 Task: For heading Arial Rounded MT Bold with Underline.  font size for heading26,  'Change the font style of data to'Browallia New.  and font size to 18,  Change the alignment of both headline & data to Align middle & Align Text left.  In the sheet  BudgetReview
Action: Mouse moved to (803, 111)
Screenshot: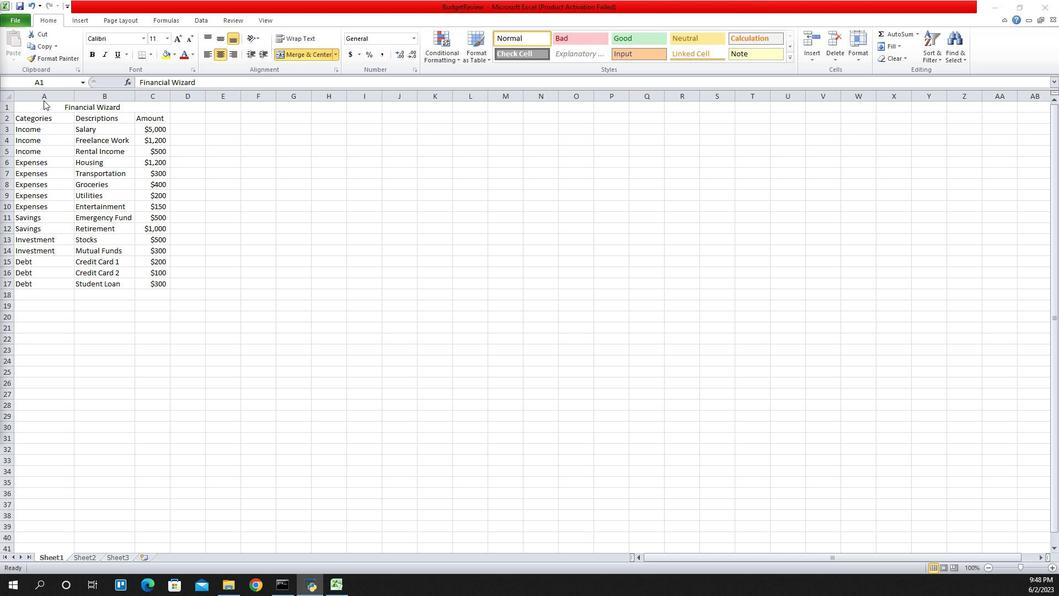 
Action: Mouse pressed left at (803, 111)
Screenshot: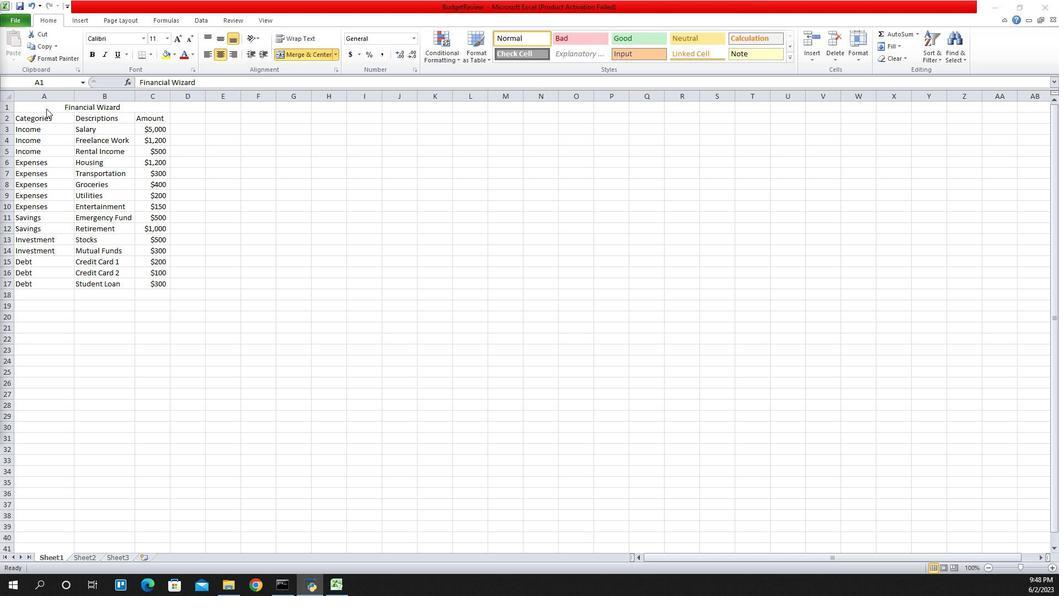 
Action: Mouse moved to (899, 43)
Screenshot: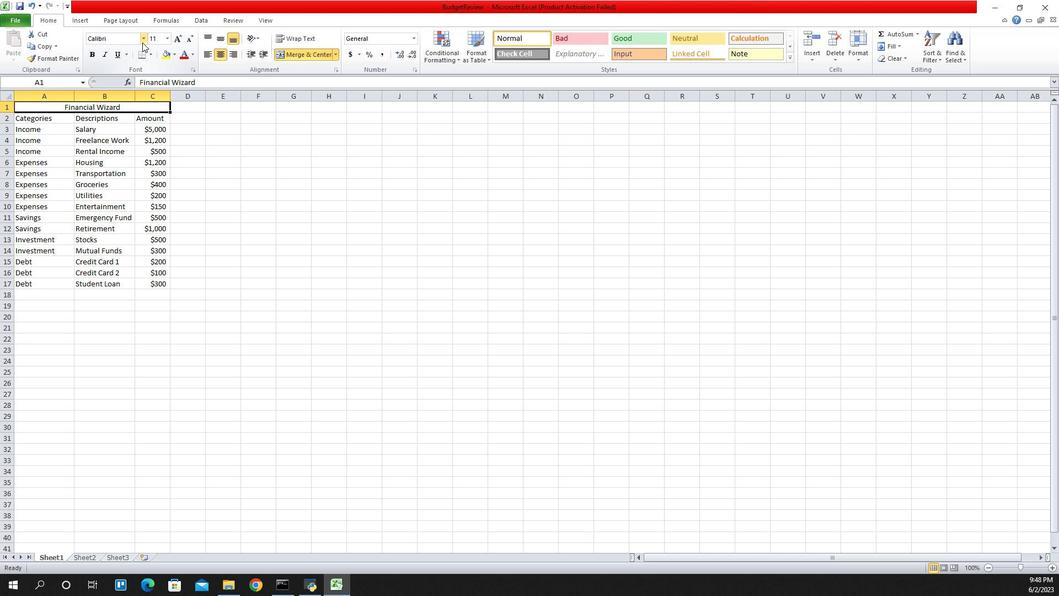 
Action: Mouse pressed left at (899, 43)
Screenshot: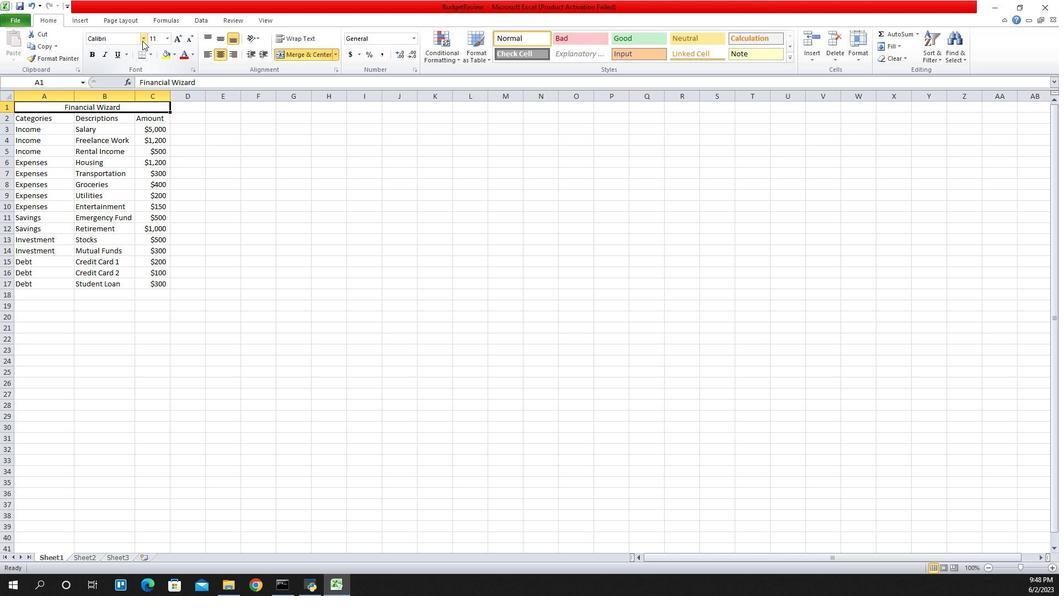 
Action: Mouse moved to (905, 167)
Screenshot: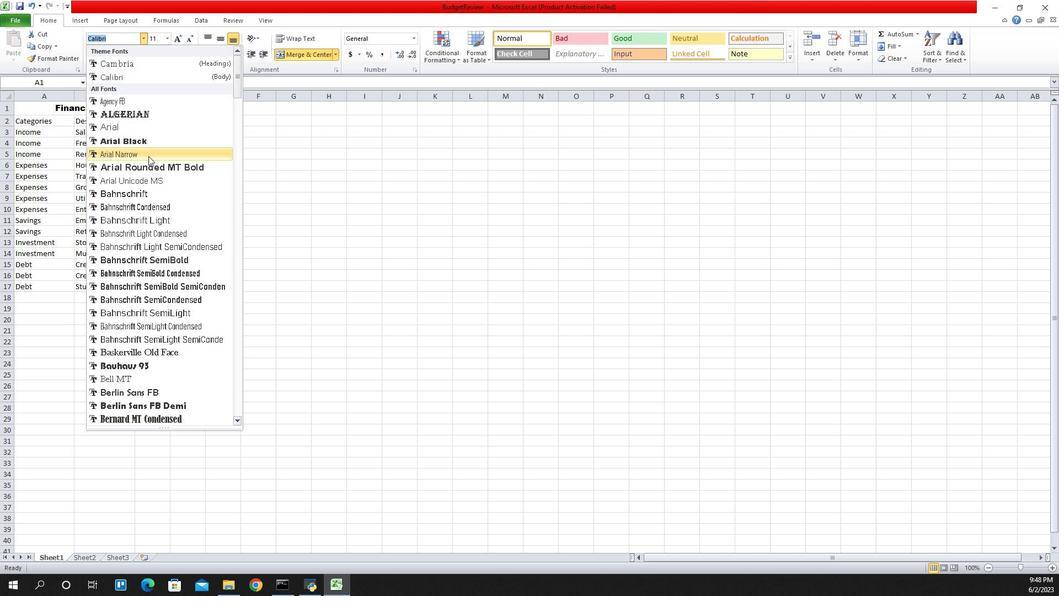 
Action: Mouse pressed left at (905, 167)
Screenshot: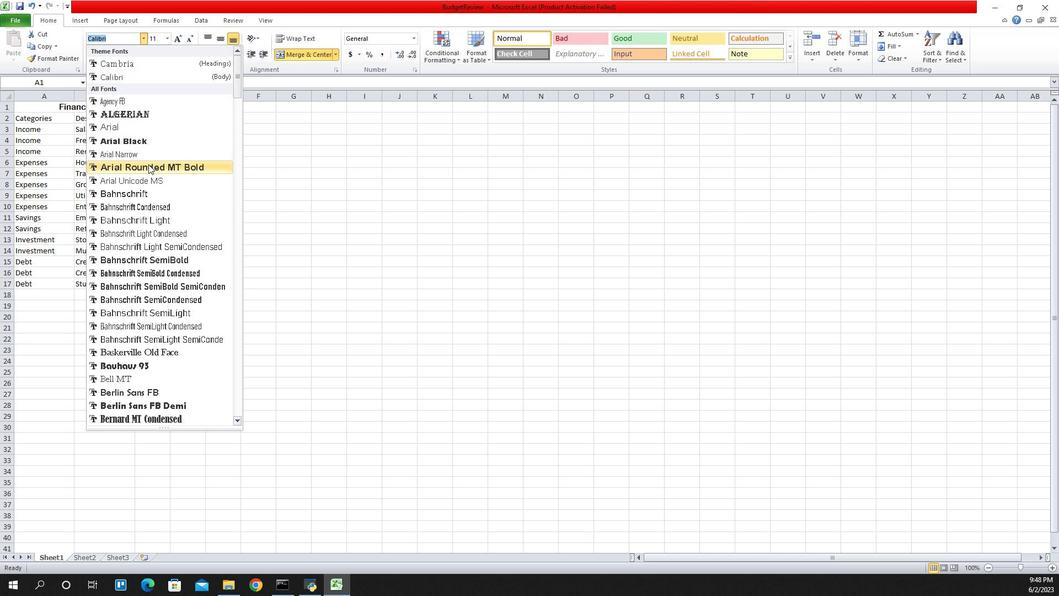 
Action: Mouse moved to (847, 55)
Screenshot: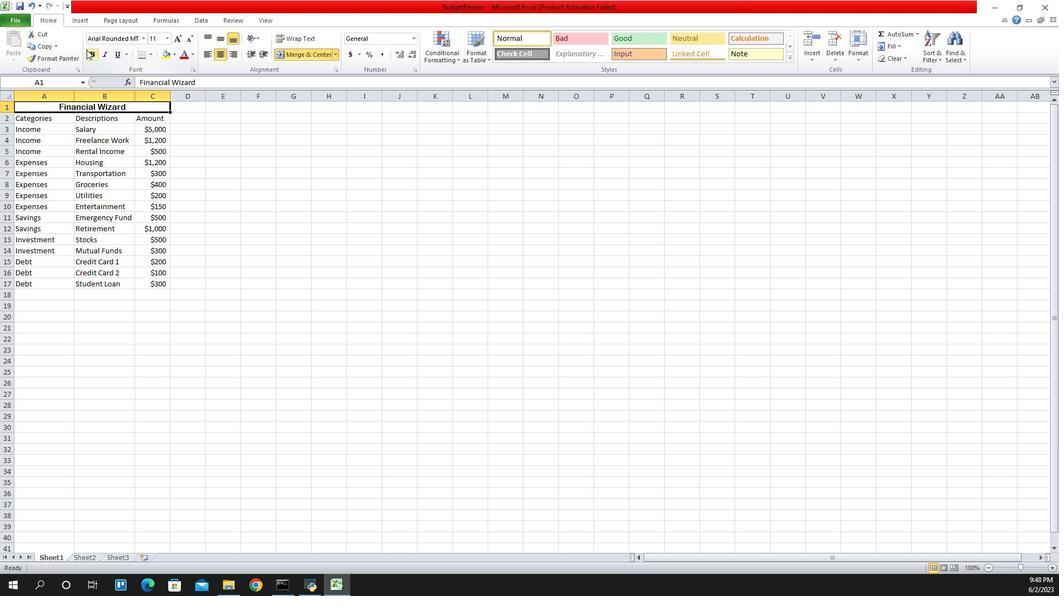 
Action: Mouse pressed left at (847, 55)
Screenshot: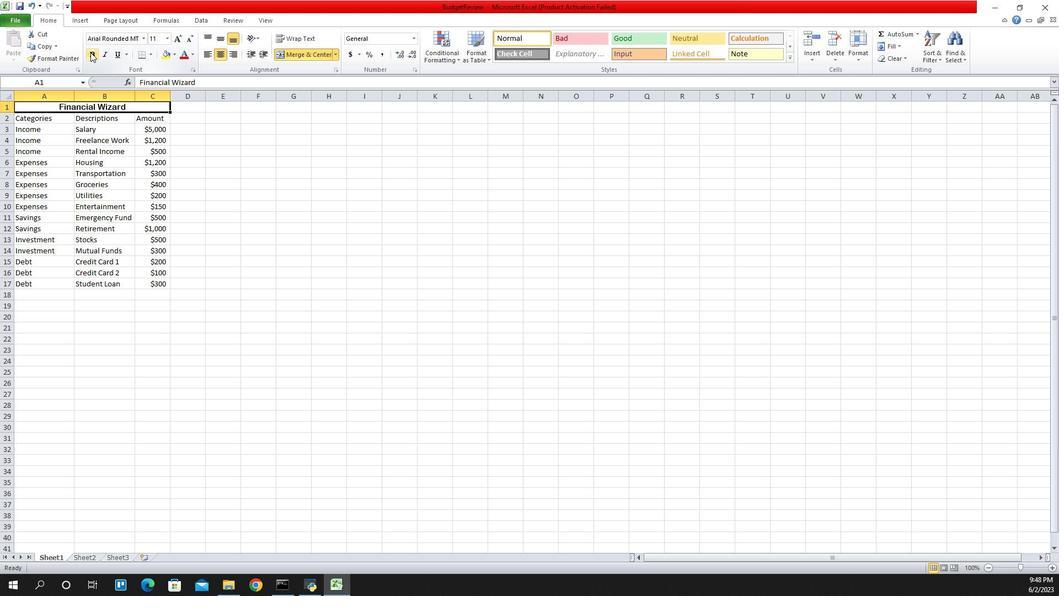 
Action: Mouse moved to (875, 59)
Screenshot: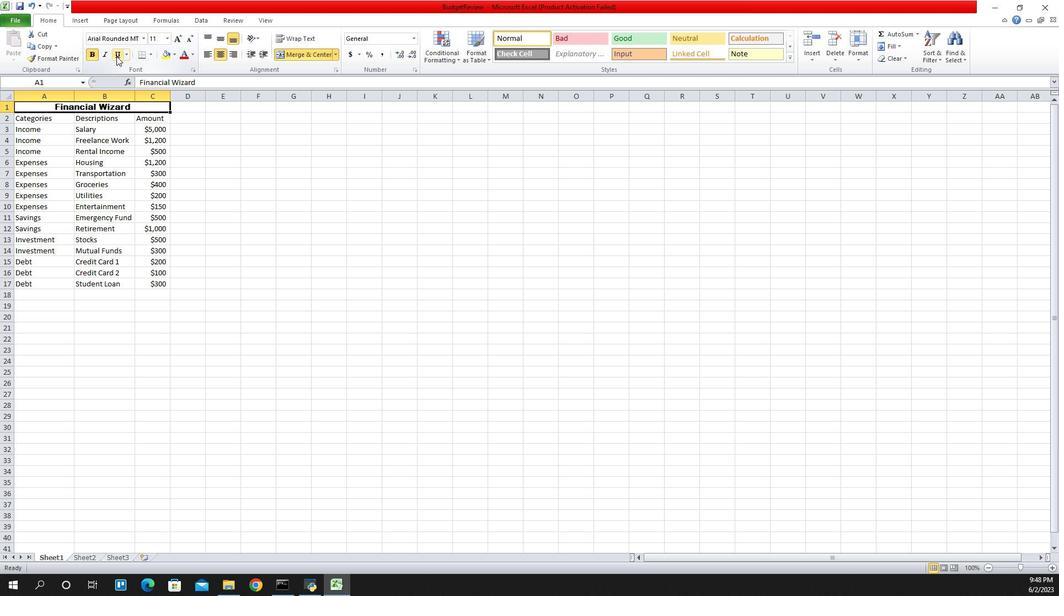 
Action: Mouse pressed left at (875, 59)
Screenshot: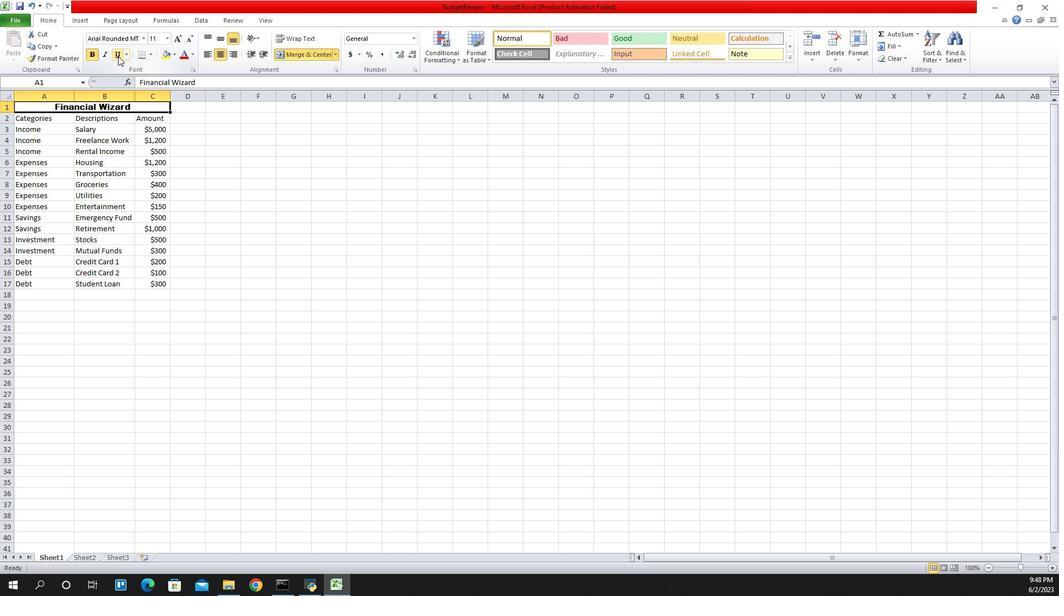 
Action: Mouse moved to (922, 44)
Screenshot: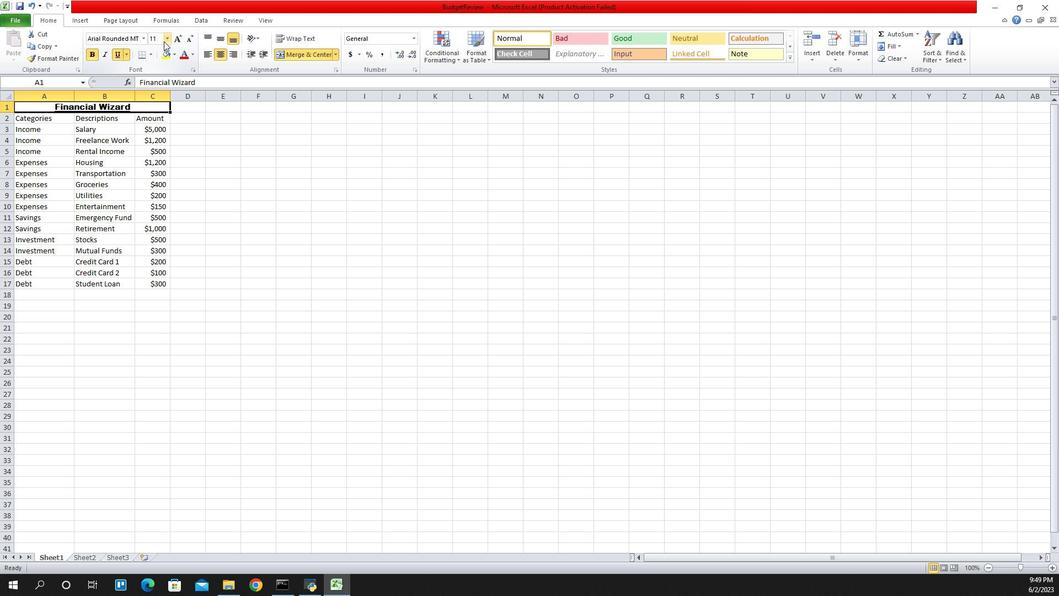 
Action: Mouse pressed left at (922, 44)
Screenshot: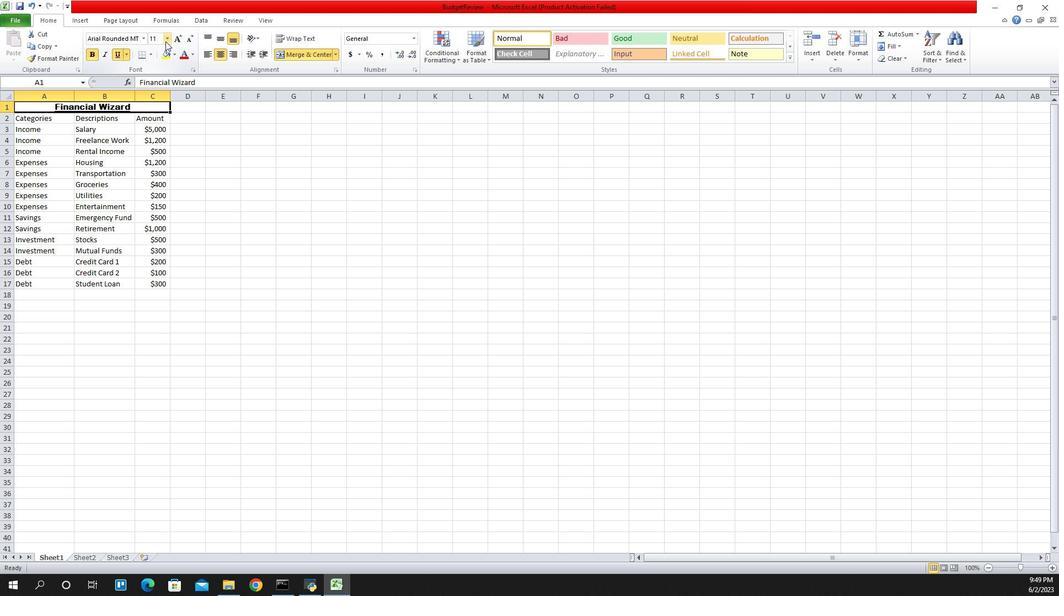 
Action: Mouse moved to (909, 155)
Screenshot: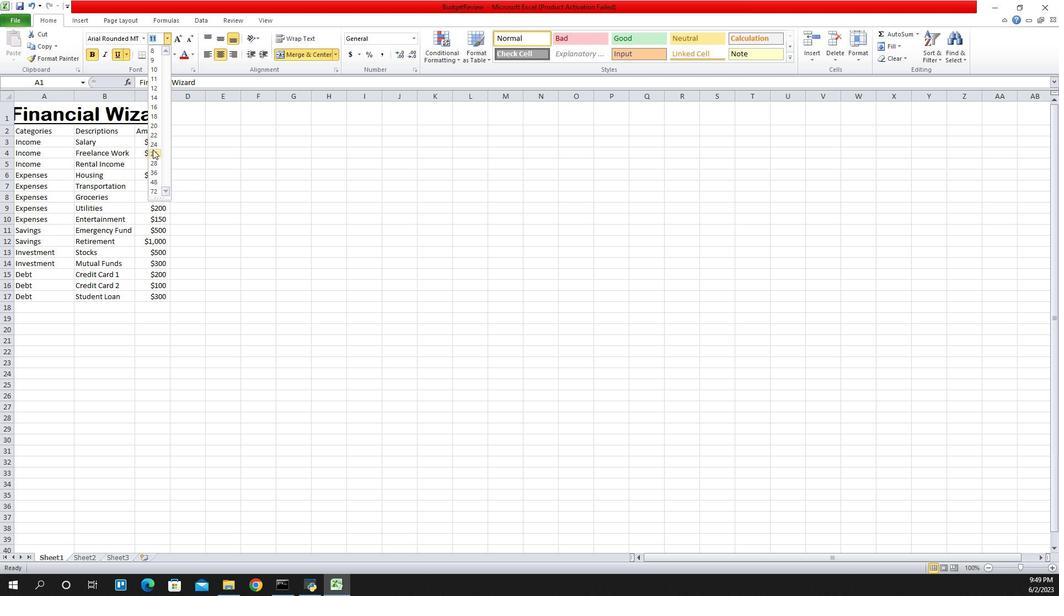 
Action: Mouse pressed left at (909, 155)
Screenshot: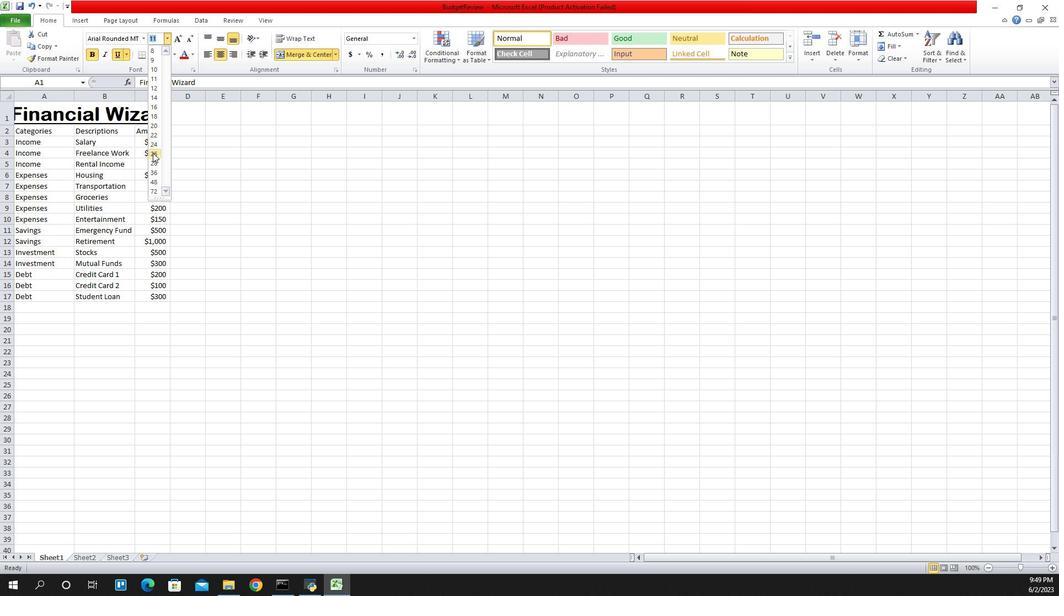 
Action: Mouse moved to (814, 135)
Screenshot: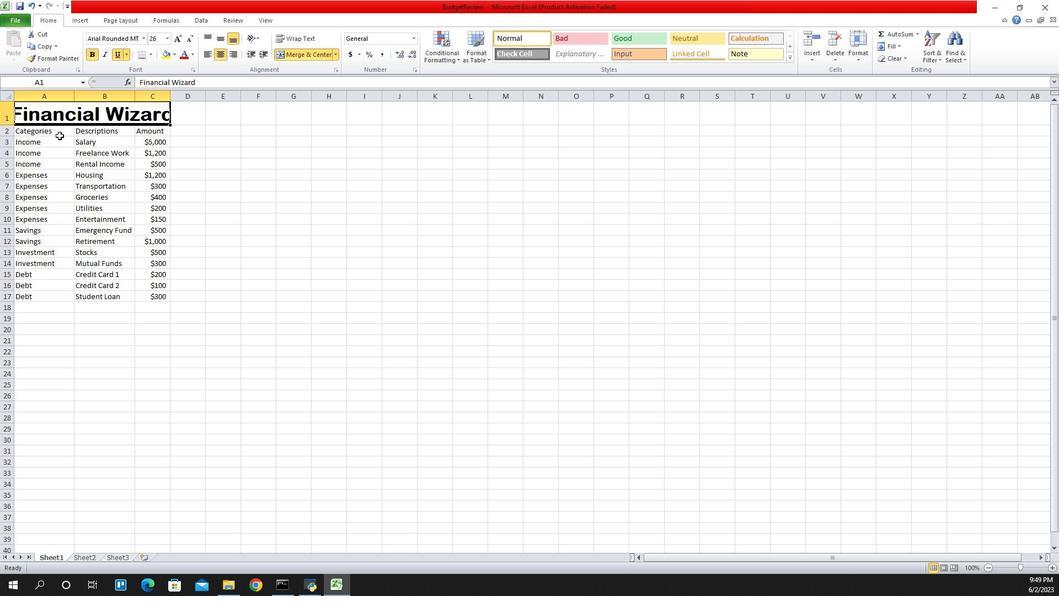 
Action: Mouse pressed left at (814, 135)
Screenshot: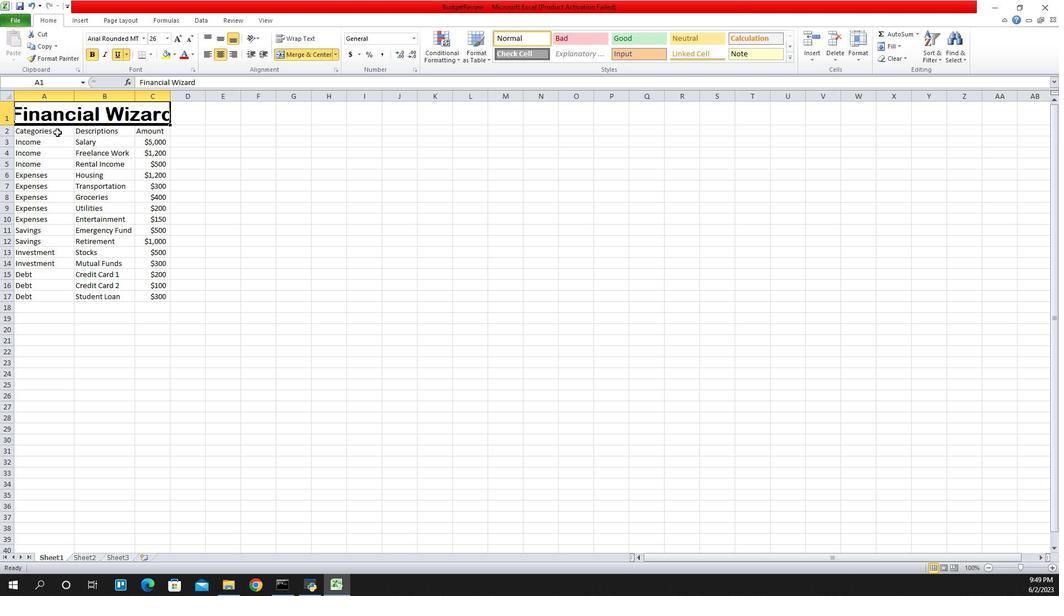 
Action: Mouse moved to (872, 44)
Screenshot: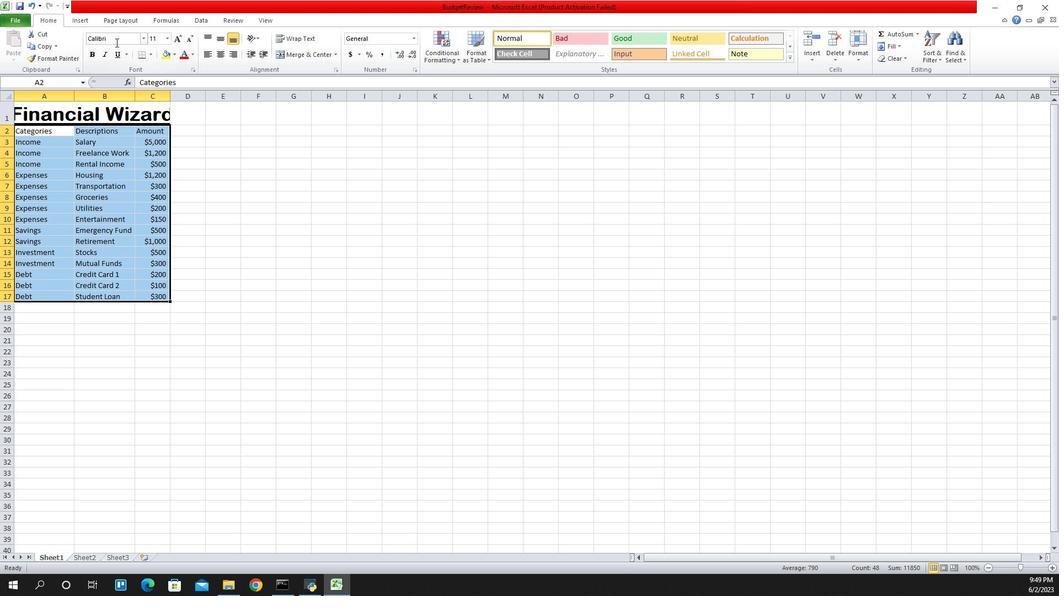 
Action: Mouse pressed left at (872, 44)
Screenshot: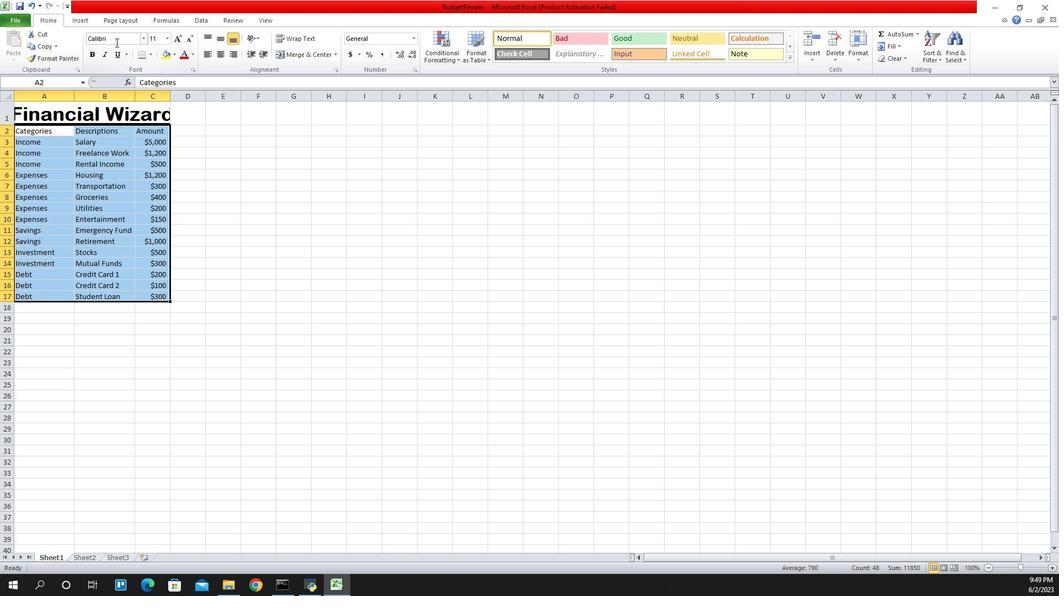 
Action: Key pressed <Key.backspace>browallia<Key.space>new<Key.enter>
Screenshot: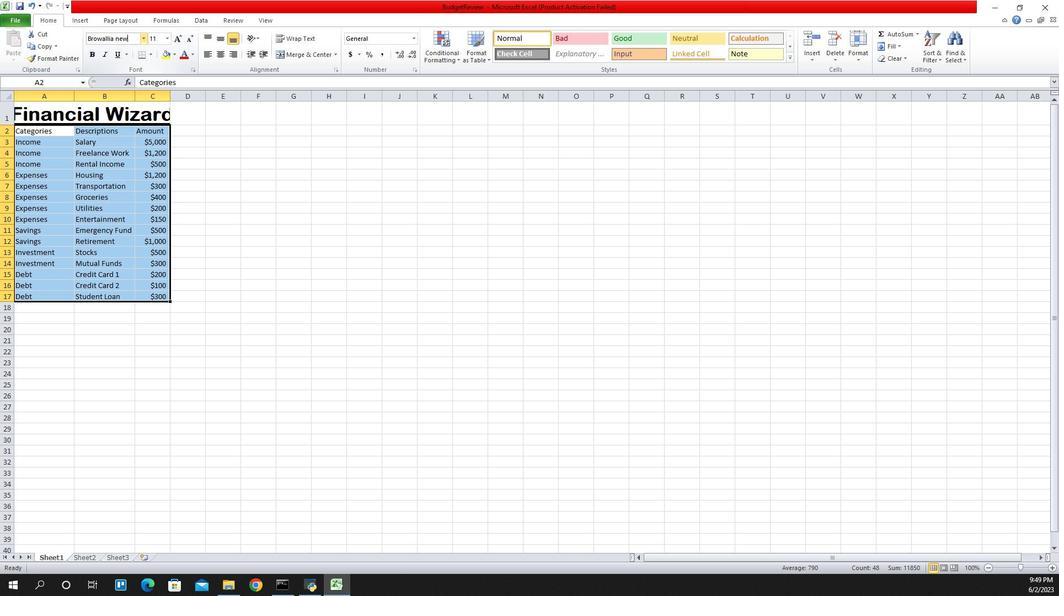 
Action: Mouse moved to (925, 39)
Screenshot: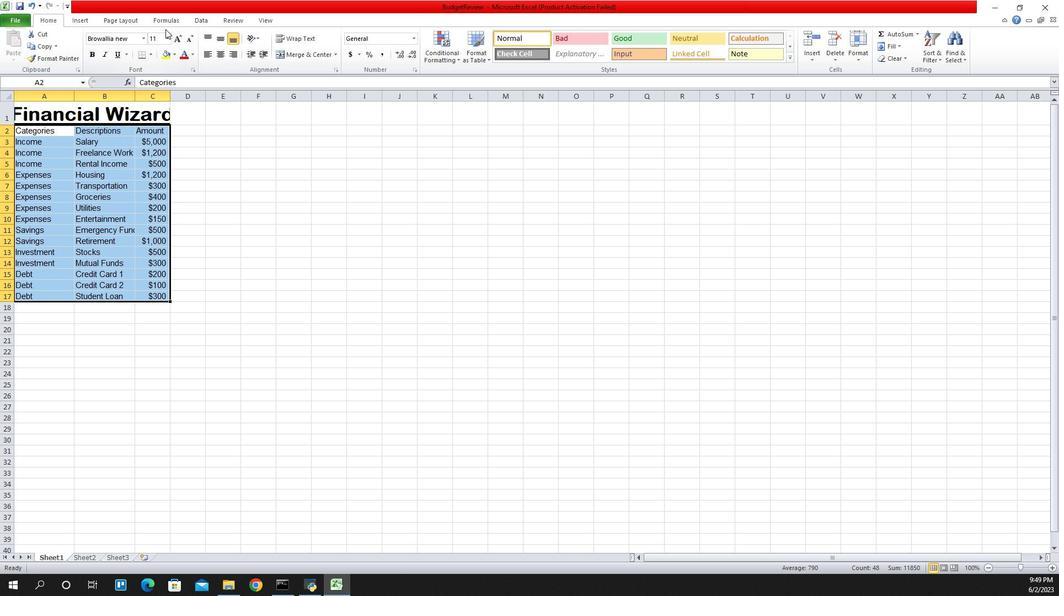 
Action: Mouse pressed left at (925, 39)
Screenshot: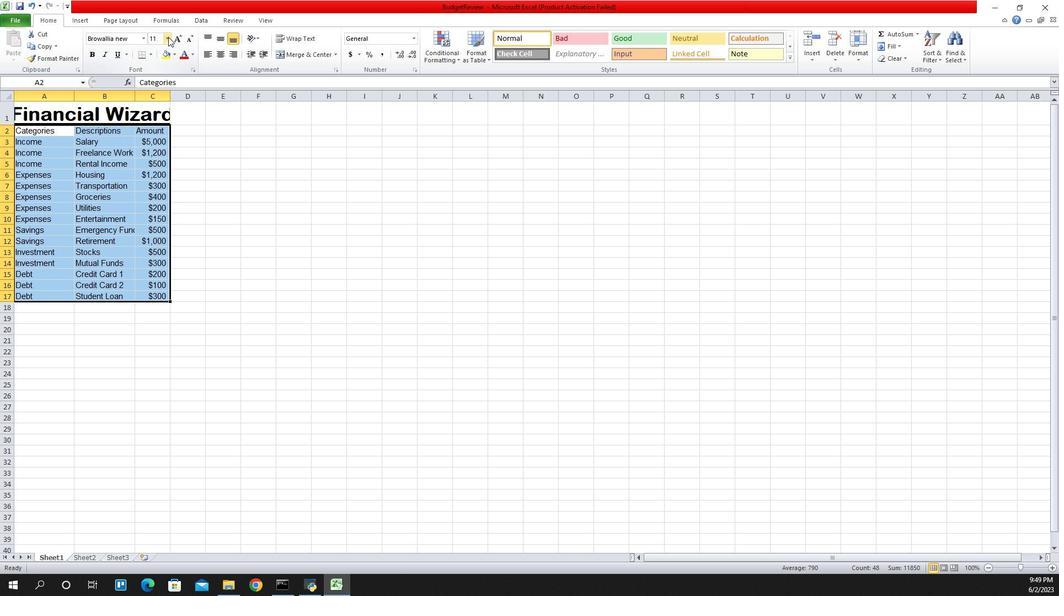 
Action: Mouse moved to (915, 116)
Screenshot: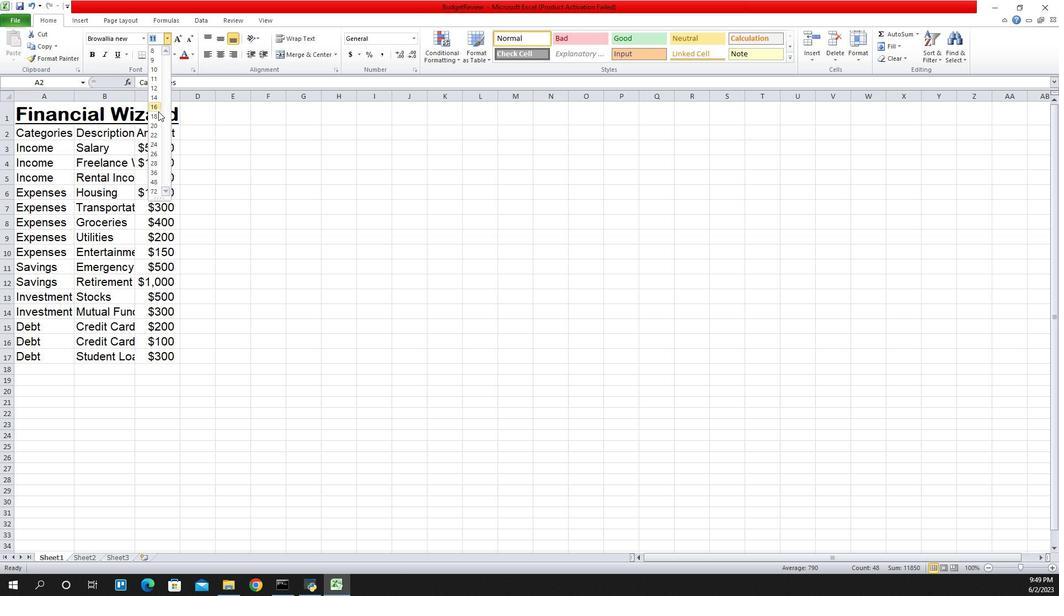 
Action: Mouse pressed left at (915, 116)
Screenshot: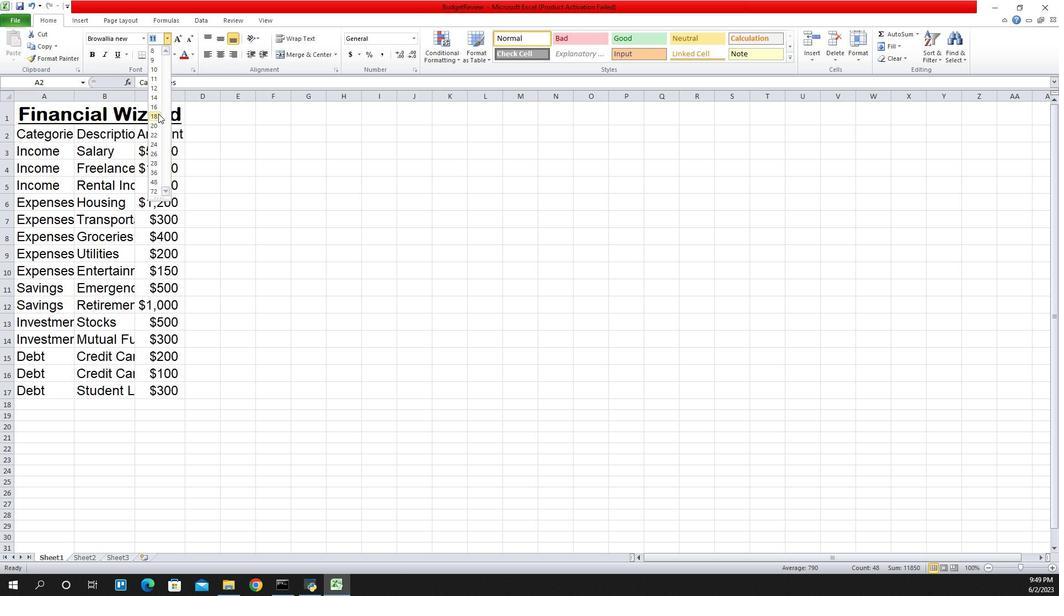 
Action: Mouse moved to (791, 109)
Screenshot: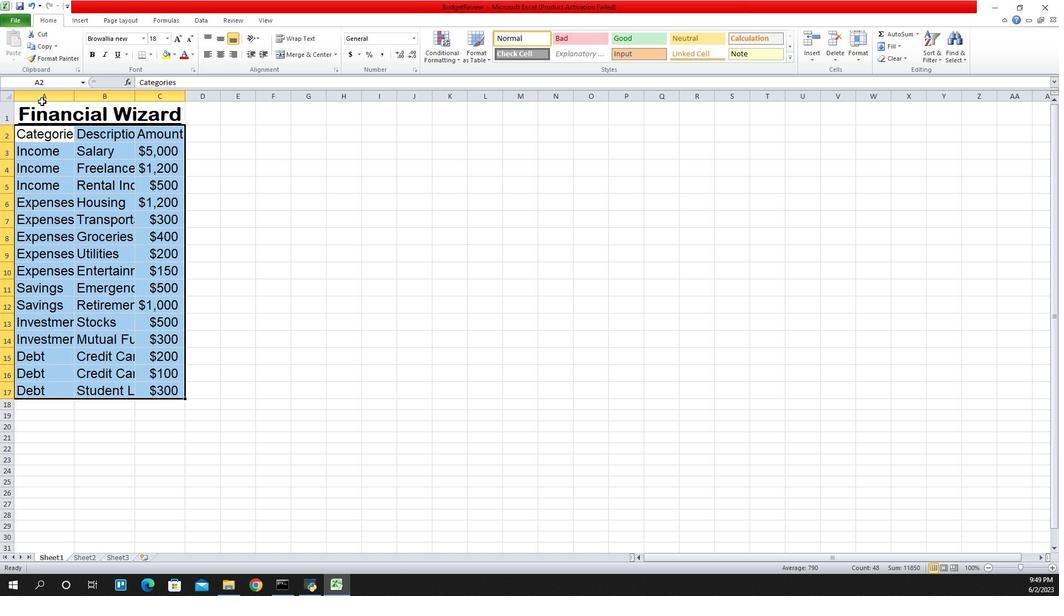 
Action: Mouse pressed left at (791, 109)
Screenshot: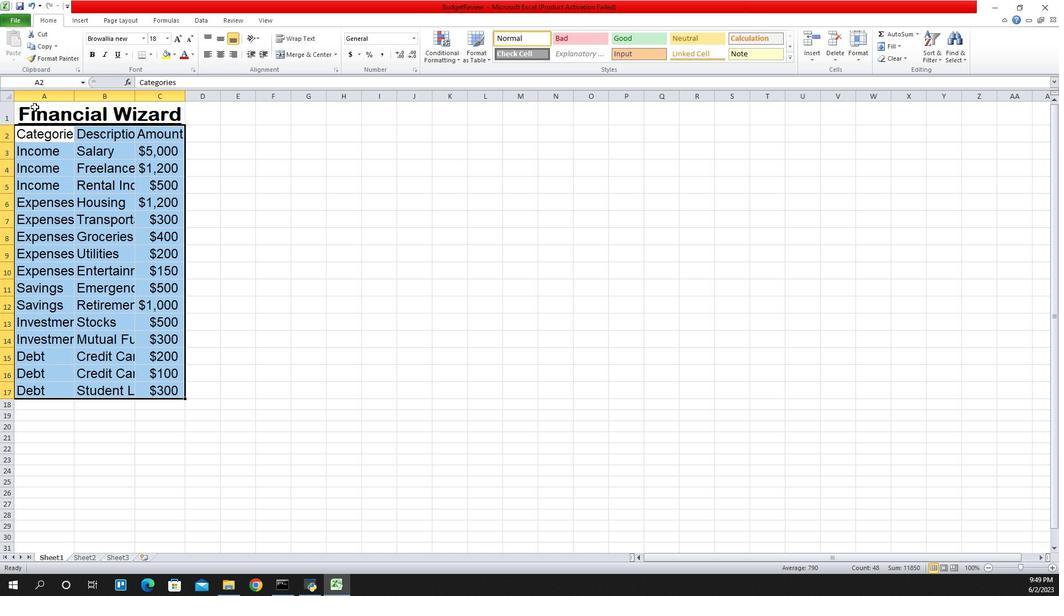 
Action: Mouse moved to (976, 39)
Screenshot: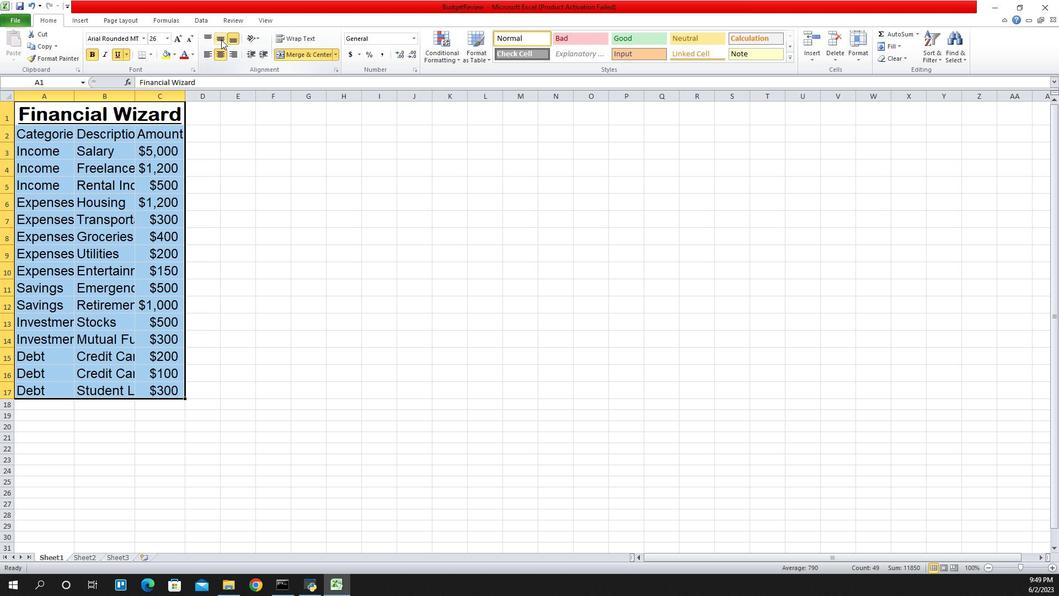 
Action: Mouse pressed left at (976, 39)
Screenshot: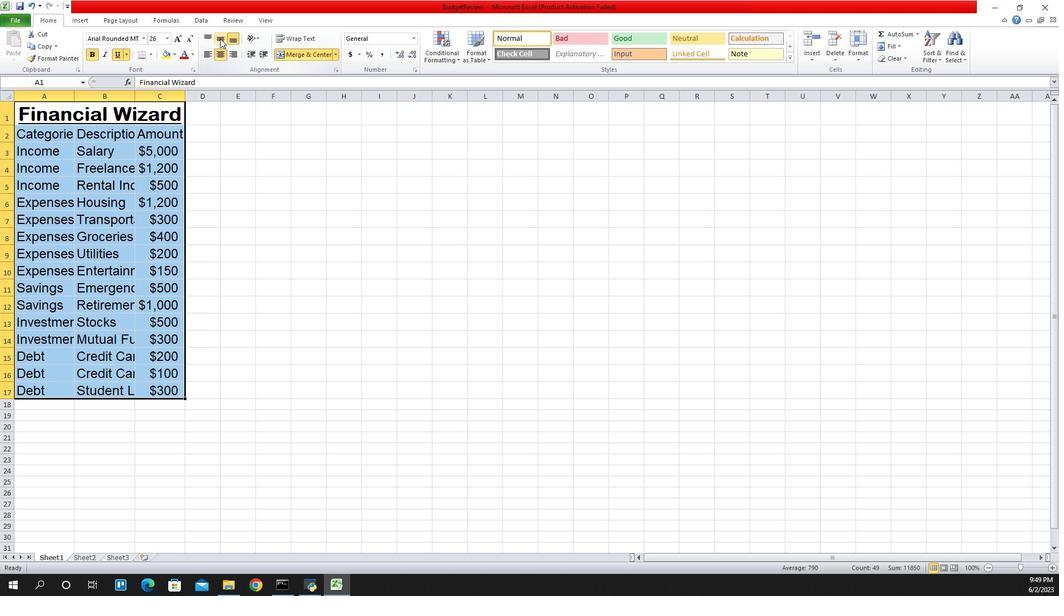 
Action: Mouse moved to (965, 59)
Screenshot: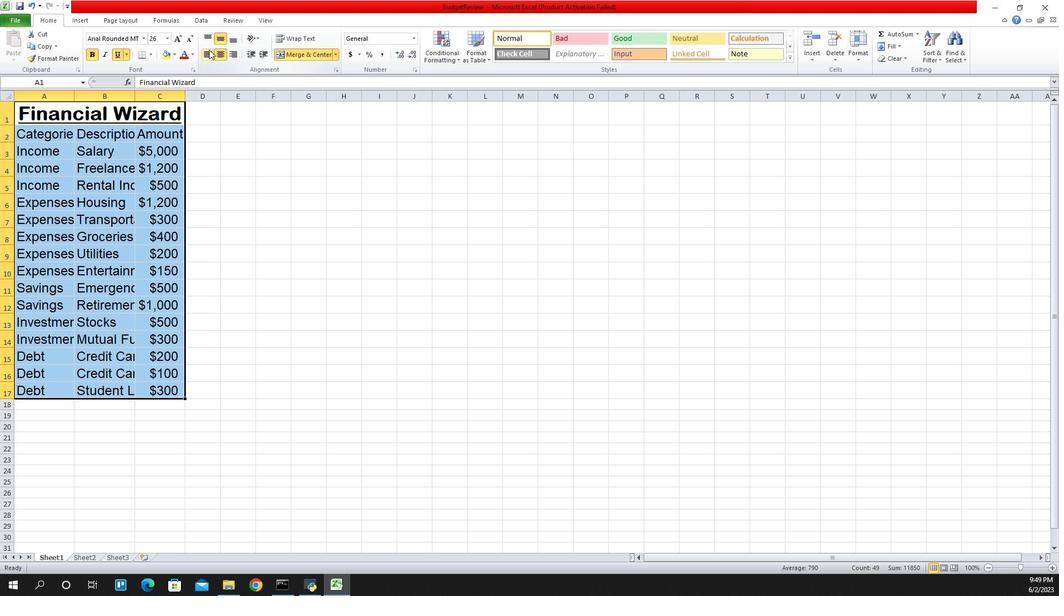 
Action: Mouse pressed left at (965, 59)
Screenshot: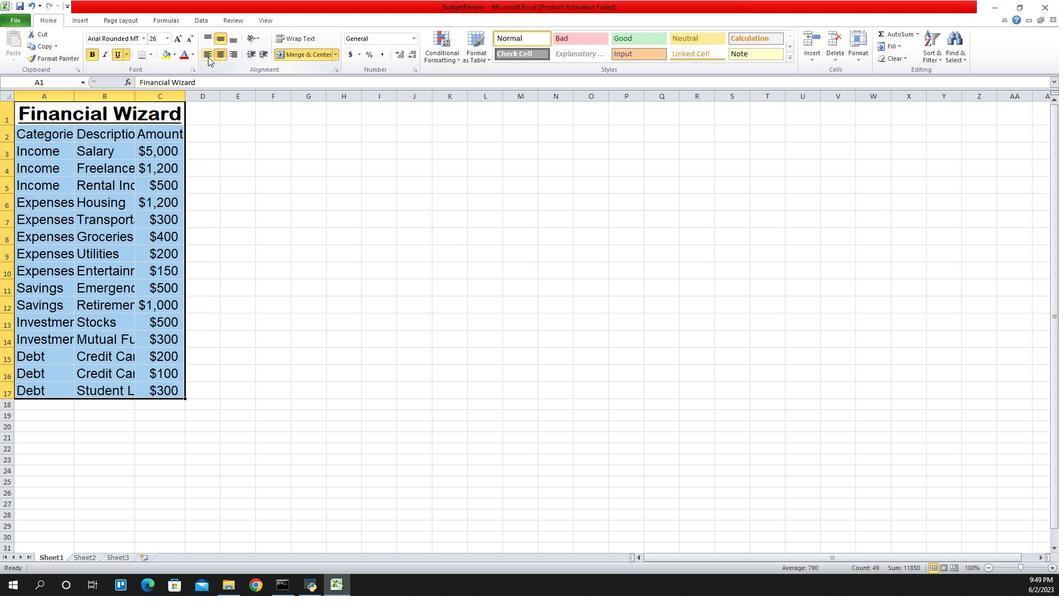 
Action: Mouse moved to (831, 98)
Screenshot: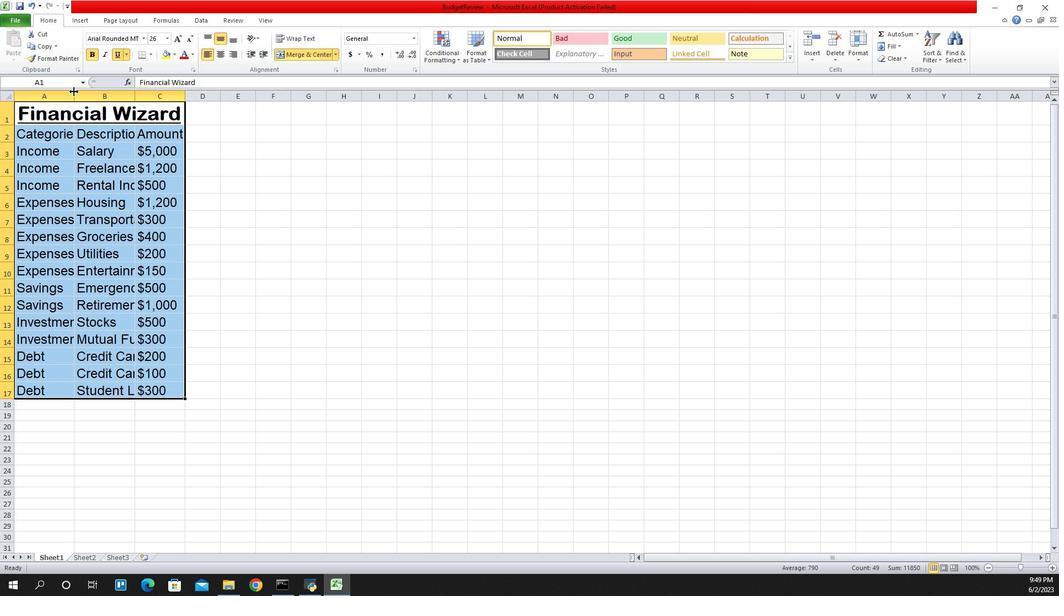 
Action: Mouse pressed left at (831, 98)
Screenshot: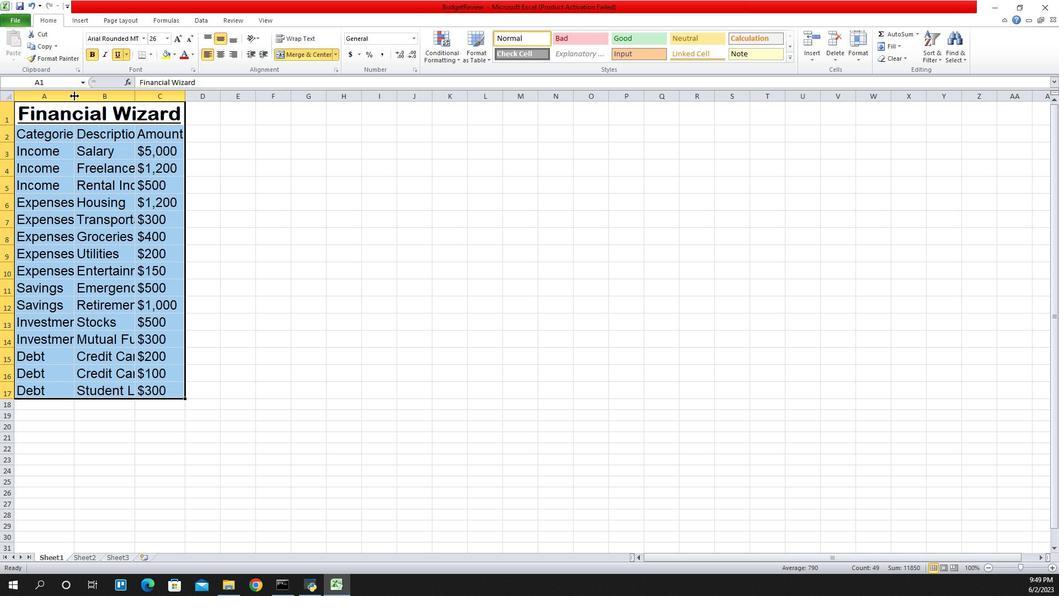 
Action: Mouse pressed left at (831, 98)
Screenshot: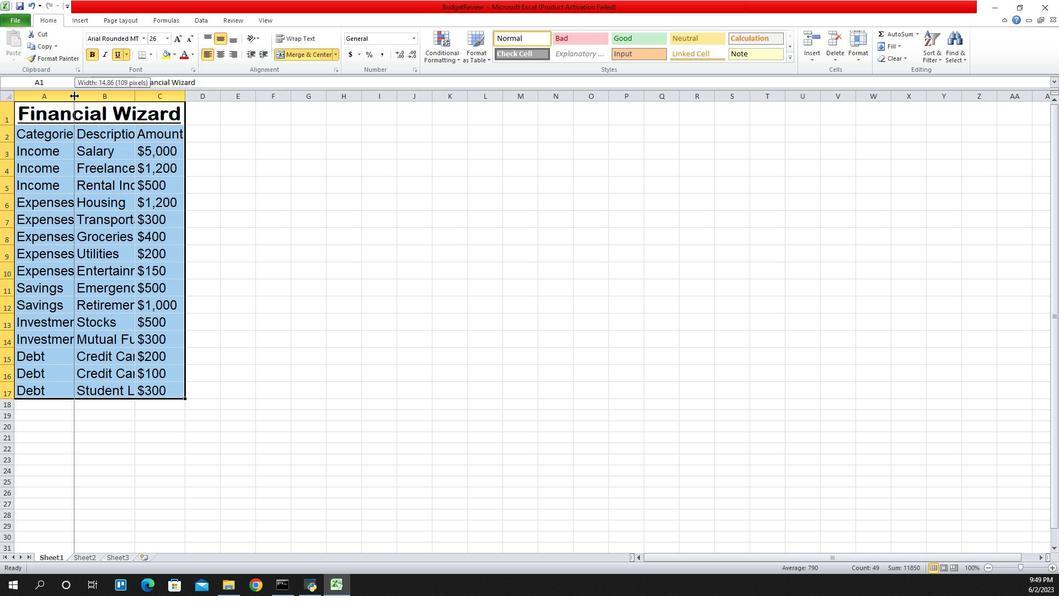 
Action: Mouse moved to (902, 97)
Screenshot: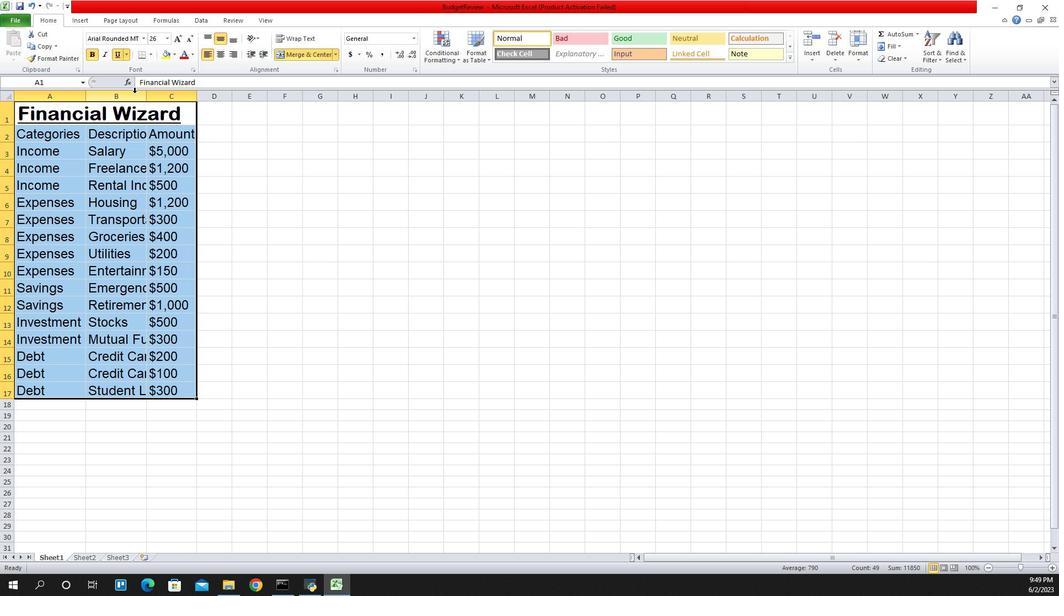 
Action: Mouse pressed left at (902, 97)
Screenshot: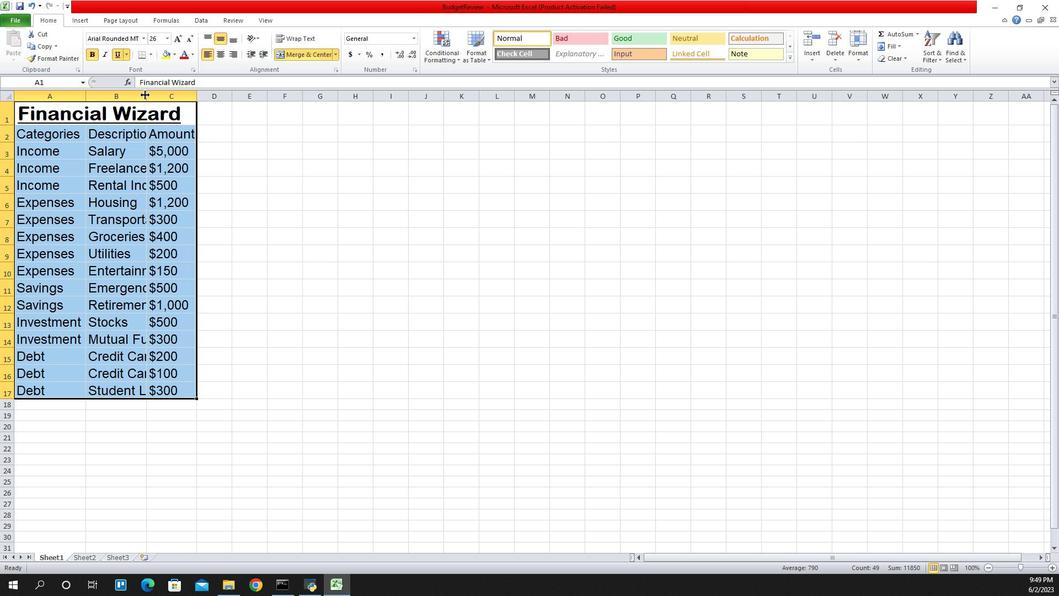 
Action: Mouse pressed left at (902, 97)
Screenshot: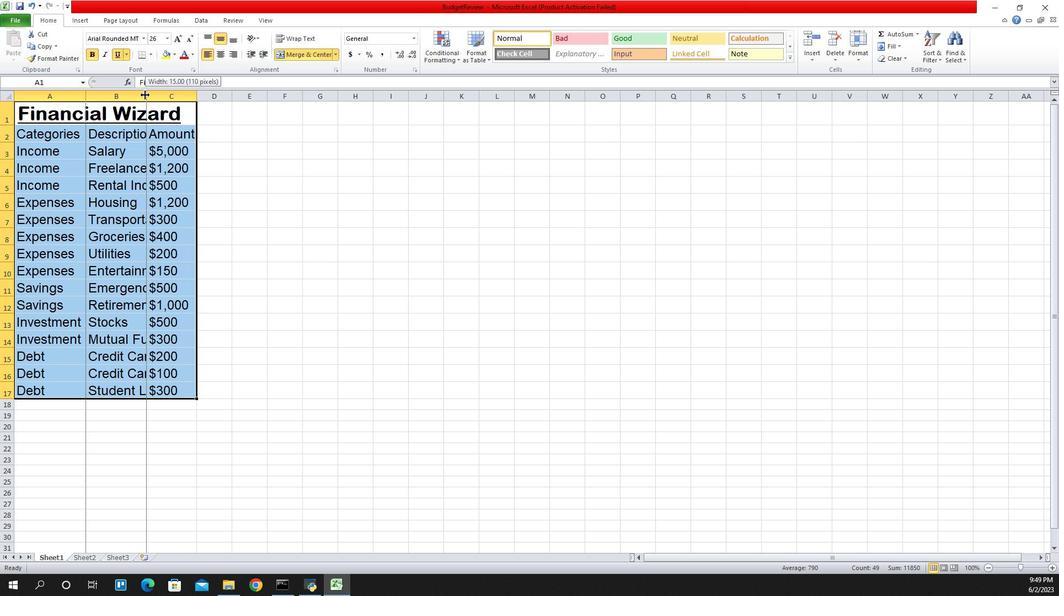 
Action: Mouse moved to (1003, 100)
Screenshot: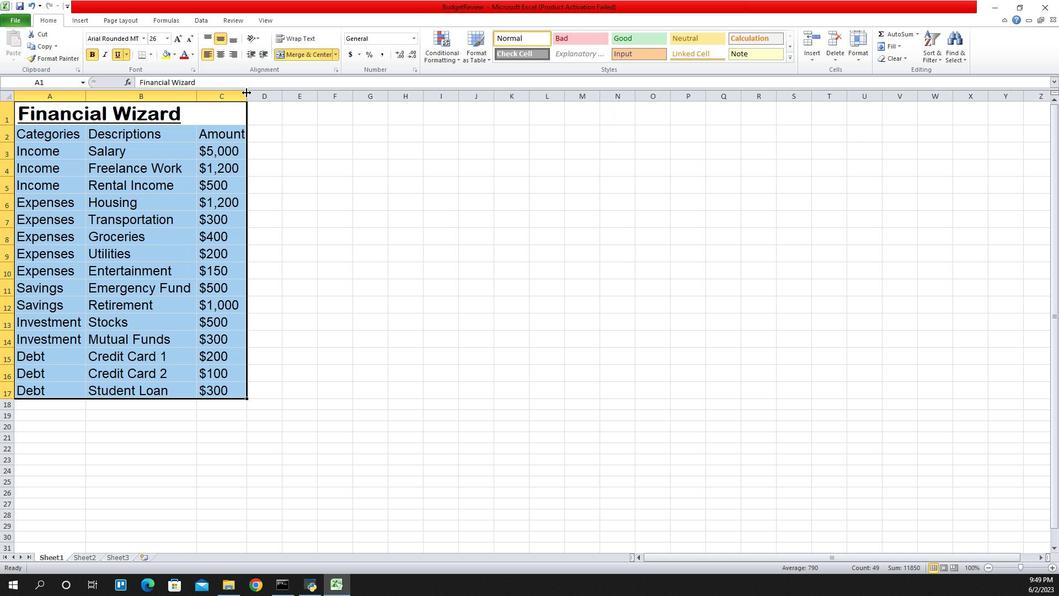 
Action: Mouse pressed left at (1003, 100)
Screenshot: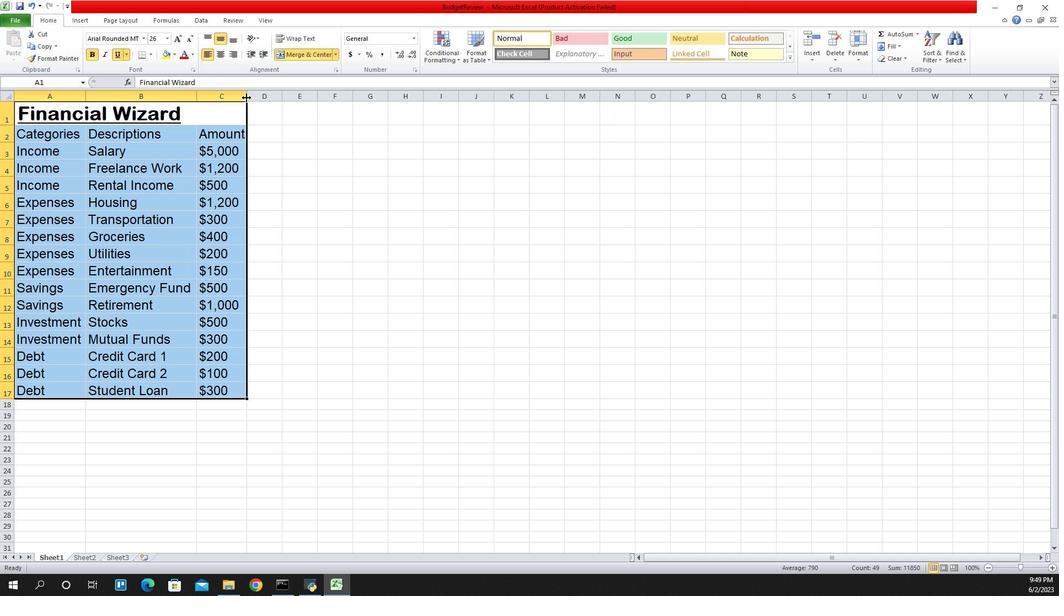 
Action: Mouse pressed left at (1003, 100)
Screenshot: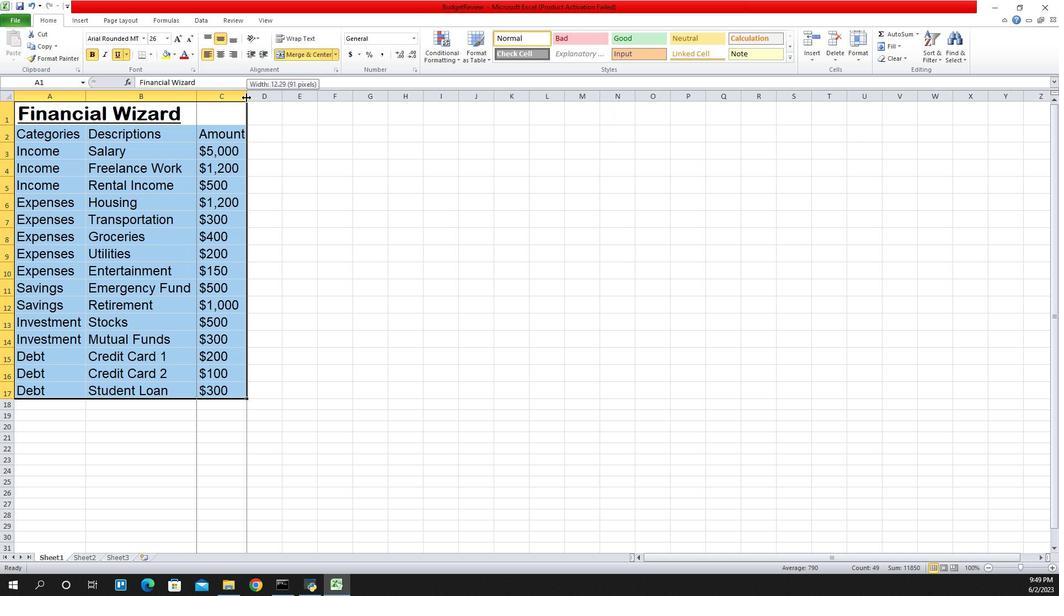
